 Task: Create revenue intelligence assessor for reports
Action: Mouse moved to (183, 153)
Screenshot: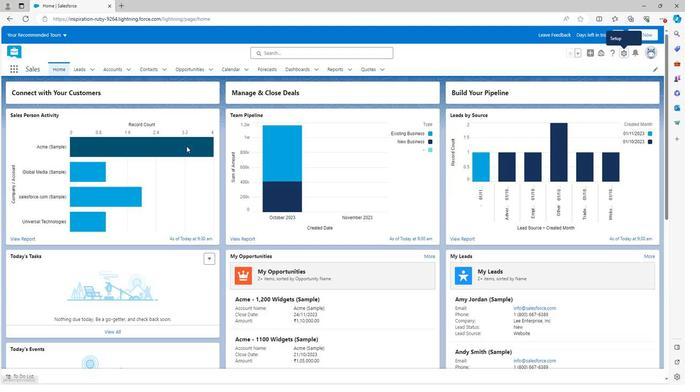 
Action: Mouse scrolled (183, 152) with delta (0, 0)
Screenshot: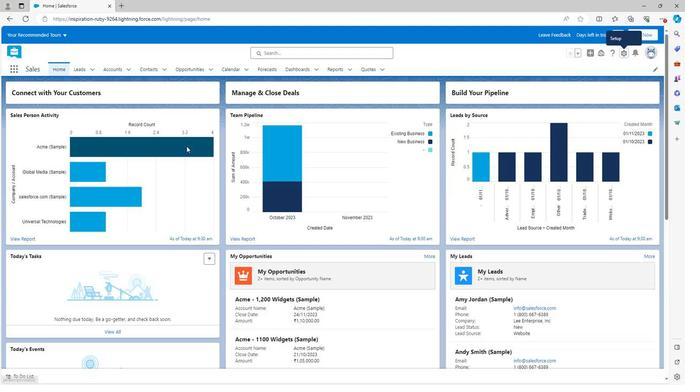 
Action: Mouse scrolled (183, 152) with delta (0, 0)
Screenshot: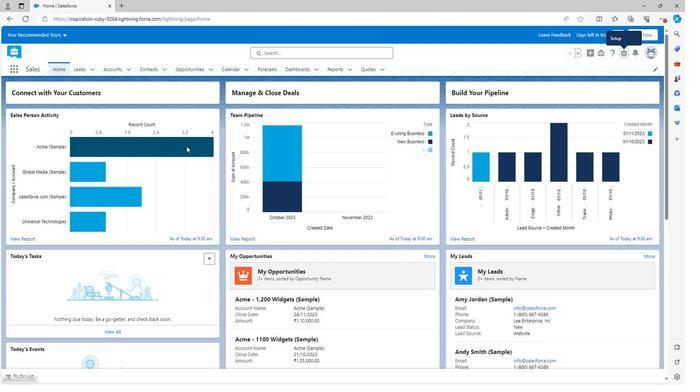 
Action: Mouse scrolled (183, 152) with delta (0, 0)
Screenshot: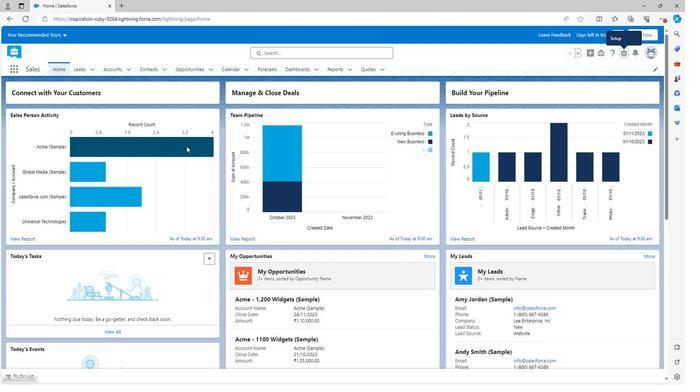 
Action: Mouse moved to (183, 153)
Screenshot: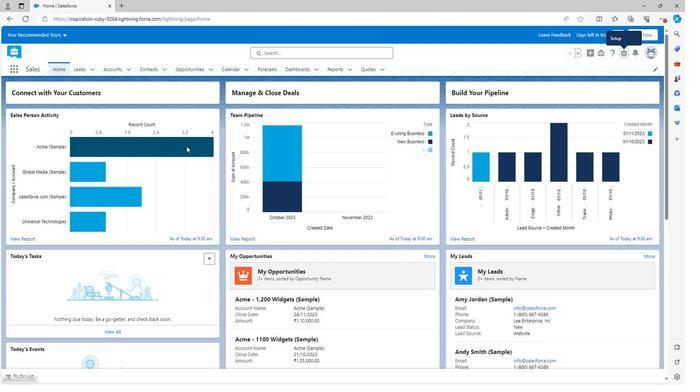 
Action: Mouse scrolled (183, 152) with delta (0, 0)
Screenshot: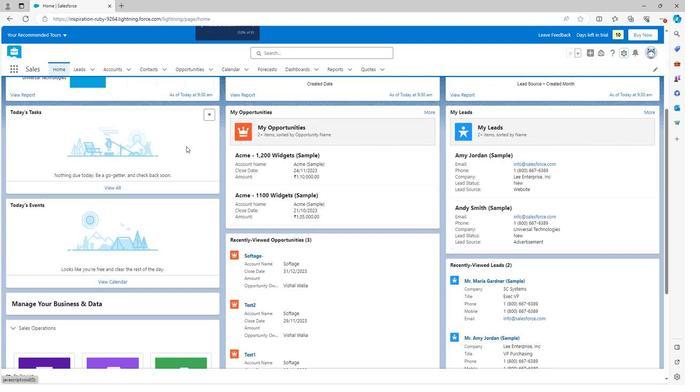
Action: Mouse scrolled (183, 152) with delta (0, 0)
Screenshot: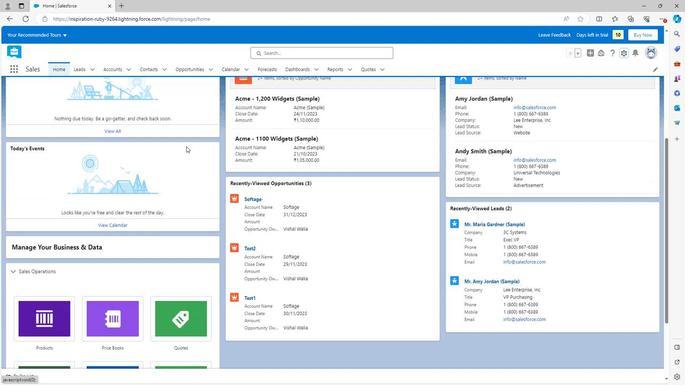 
Action: Mouse scrolled (183, 152) with delta (0, 0)
Screenshot: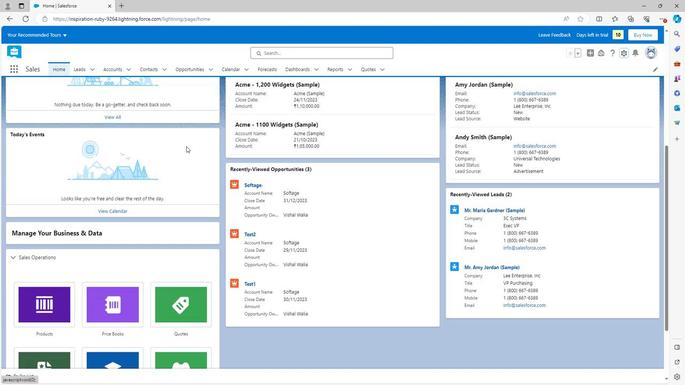 
Action: Mouse scrolled (183, 153) with delta (0, 0)
Screenshot: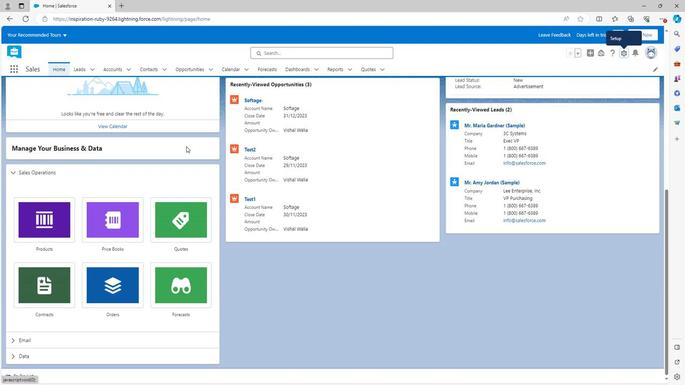 
Action: Mouse scrolled (183, 153) with delta (0, 0)
Screenshot: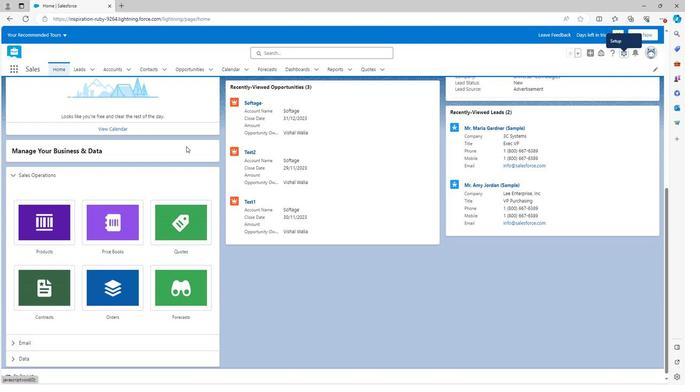 
Action: Mouse scrolled (183, 153) with delta (0, 0)
Screenshot: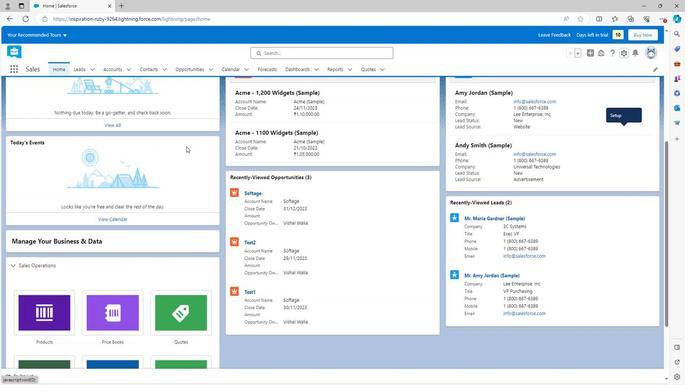 
Action: Mouse scrolled (183, 153) with delta (0, 0)
Screenshot: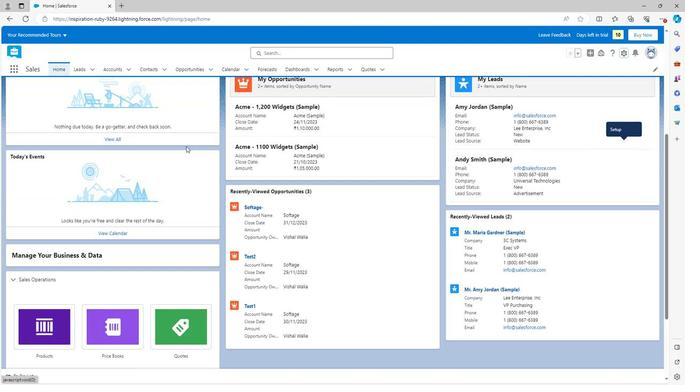 
Action: Mouse scrolled (183, 153) with delta (0, 0)
Screenshot: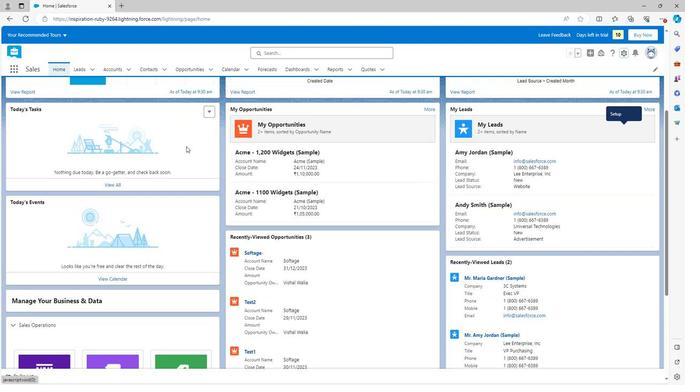 
Action: Mouse scrolled (183, 153) with delta (0, 0)
Screenshot: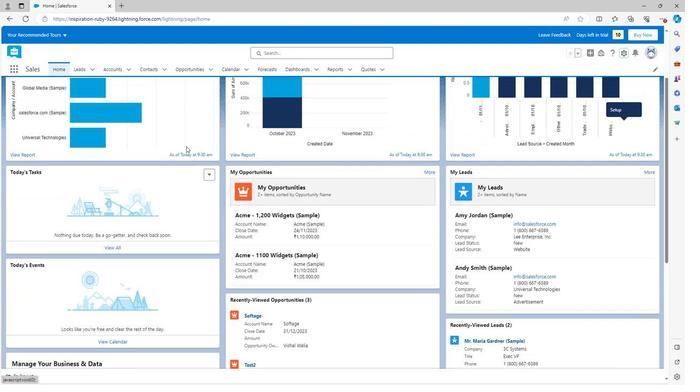 
Action: Mouse scrolled (183, 153) with delta (0, 0)
Screenshot: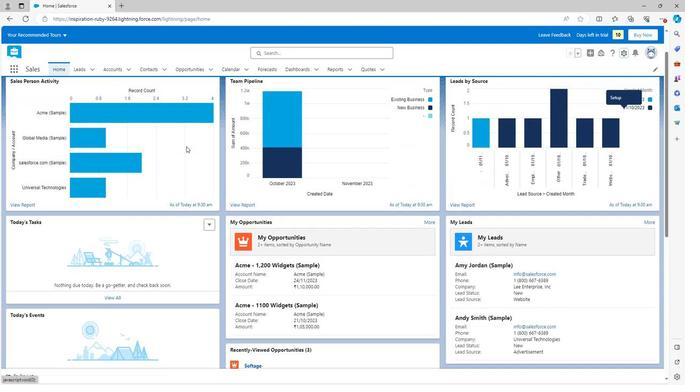 
Action: Mouse moved to (618, 63)
Screenshot: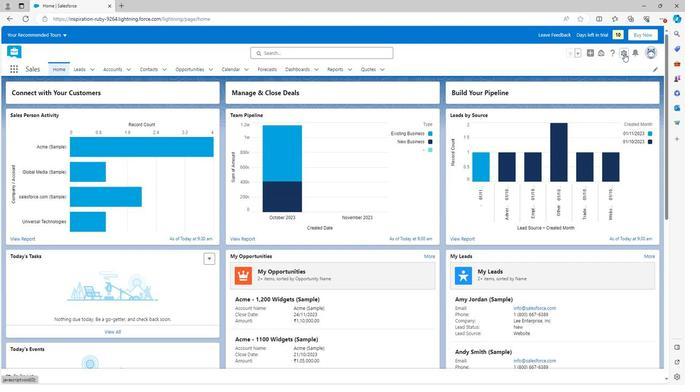 
Action: Mouse pressed left at (618, 63)
Screenshot: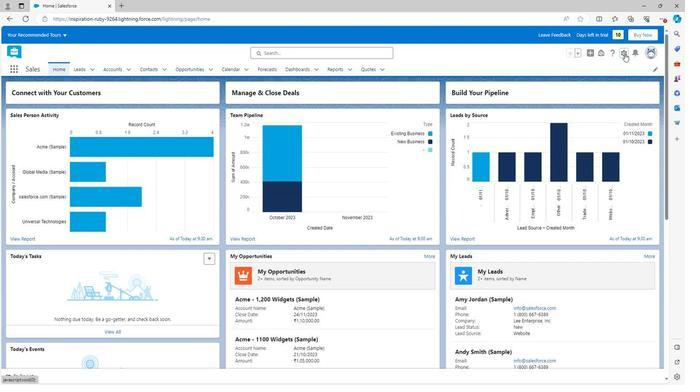 
Action: Mouse moved to (597, 86)
Screenshot: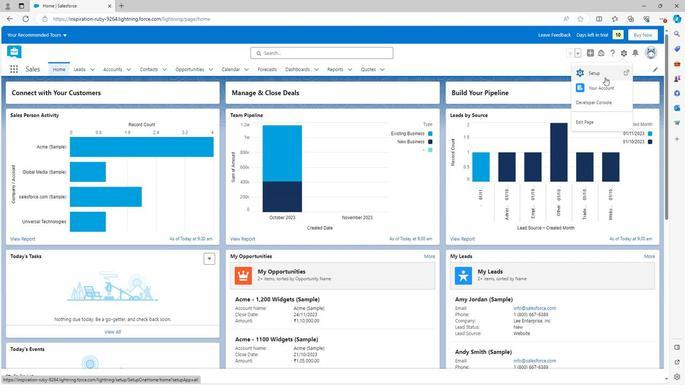 
Action: Mouse pressed left at (597, 86)
Screenshot: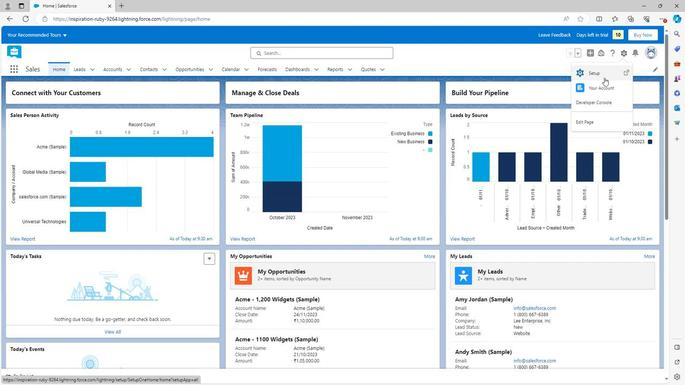 
Action: Mouse moved to (3, 293)
Screenshot: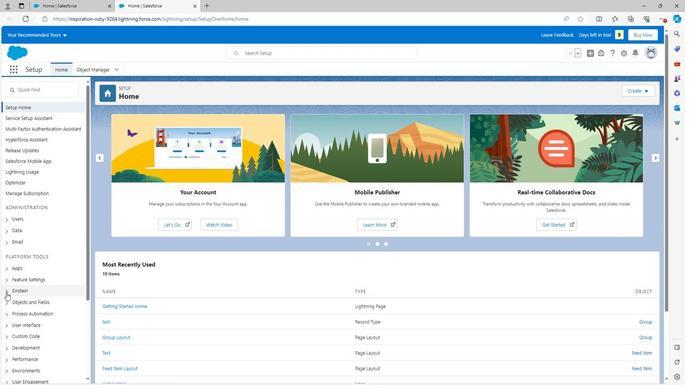 
Action: Mouse pressed left at (3, 293)
Screenshot: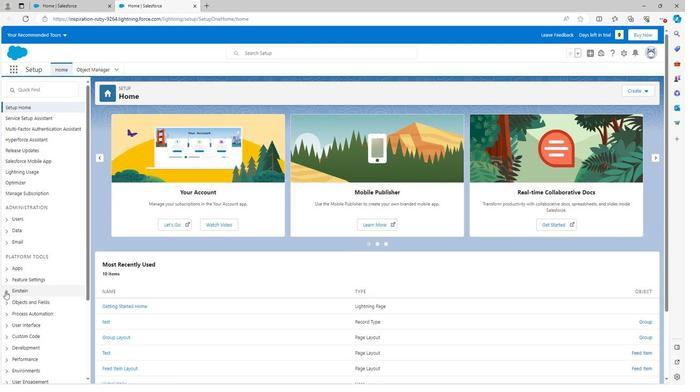 
Action: Mouse moved to (12, 303)
Screenshot: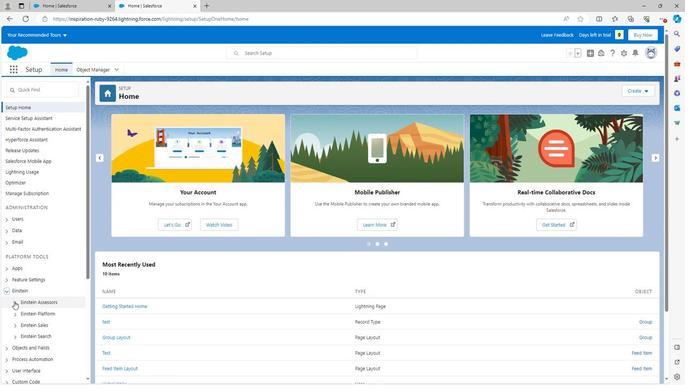 
Action: Mouse pressed left at (12, 303)
Screenshot: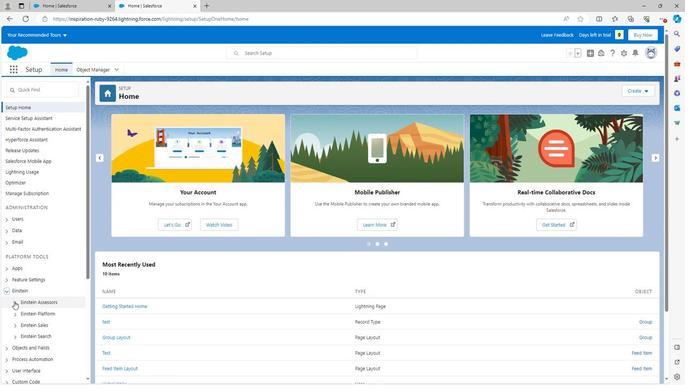 
Action: Mouse moved to (30, 343)
Screenshot: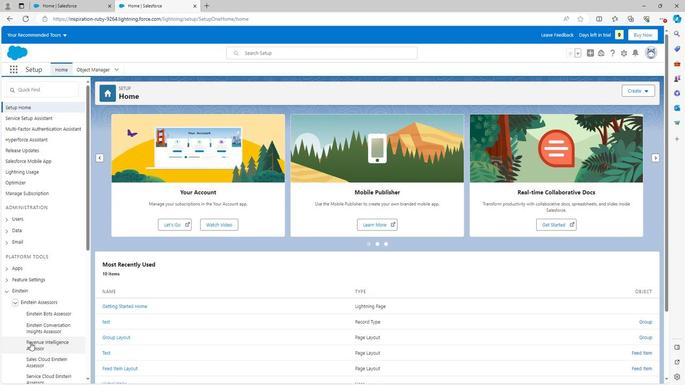 
Action: Mouse pressed left at (30, 343)
Screenshot: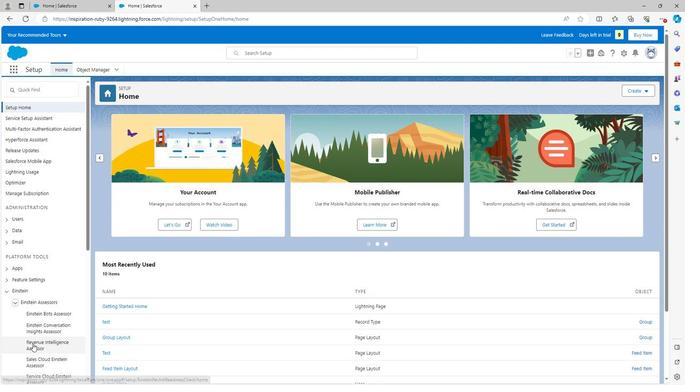 
Action: Mouse moved to (32, 342)
Screenshot: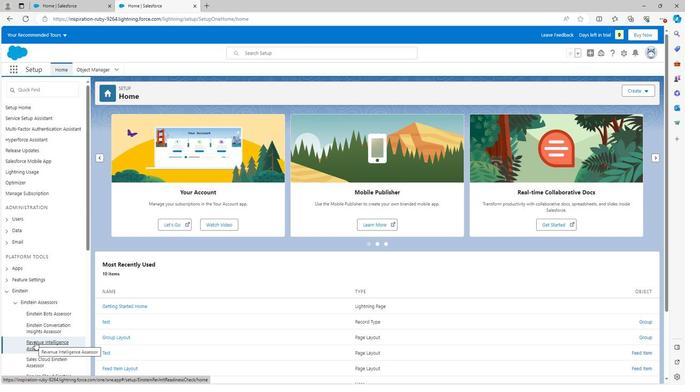 
Action: Mouse pressed left at (32, 342)
Screenshot: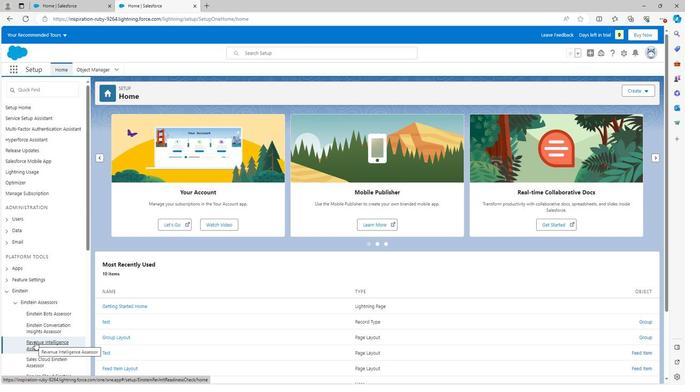
Action: Mouse moved to (32, 339)
Screenshot: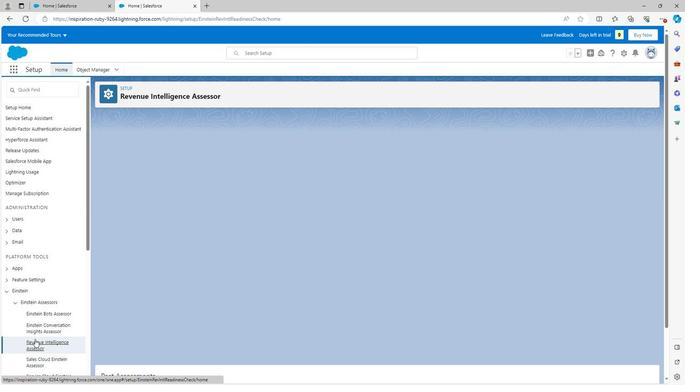 
Action: Mouse scrolled (32, 338) with delta (0, 0)
Screenshot: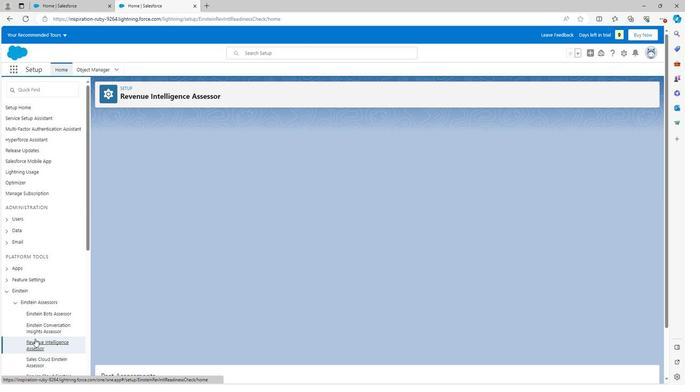 
Action: Mouse scrolled (32, 338) with delta (0, 0)
Screenshot: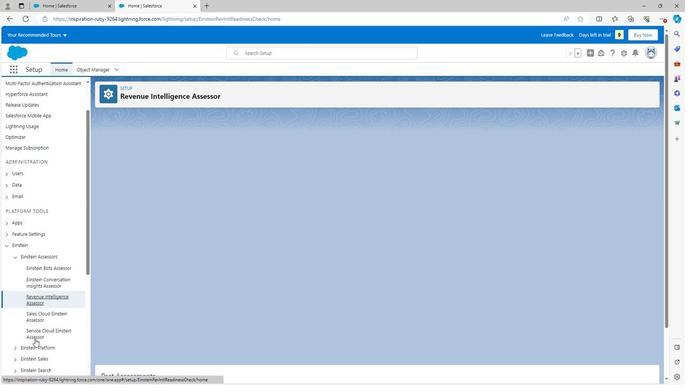 
Action: Mouse scrolled (32, 338) with delta (0, 0)
Screenshot: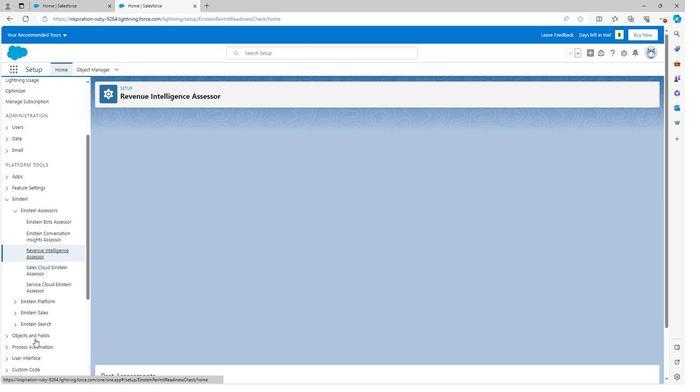 
Action: Mouse moved to (292, 218)
Screenshot: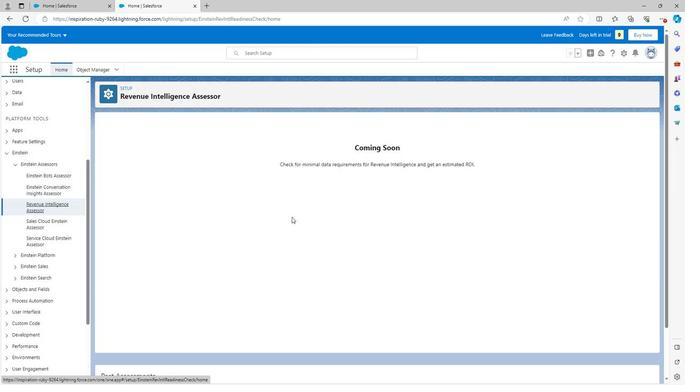
Action: Mouse scrolled (292, 218) with delta (0, 0)
Screenshot: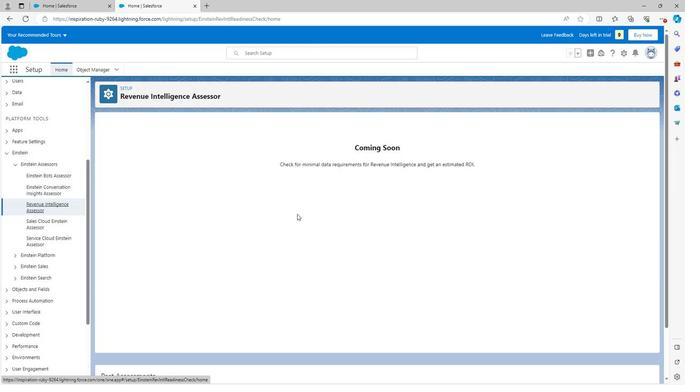 
Action: Mouse scrolled (292, 218) with delta (0, 0)
Screenshot: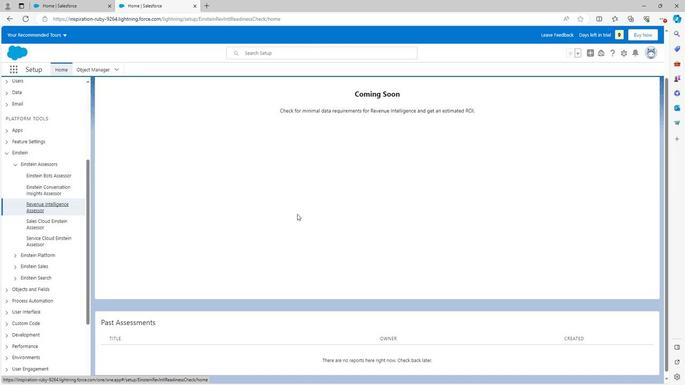 
Action: Mouse moved to (293, 218)
Screenshot: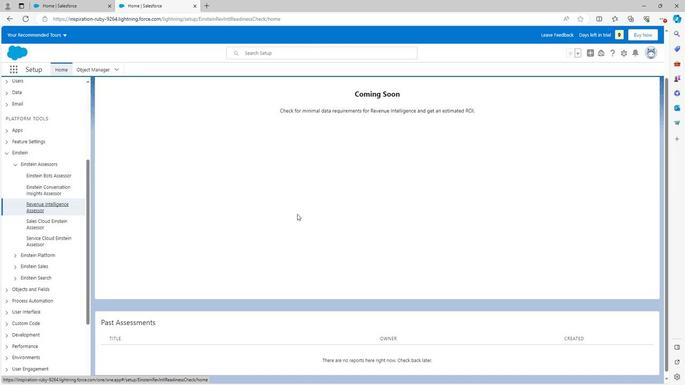 
Action: Mouse scrolled (293, 218) with delta (0, 0)
Screenshot: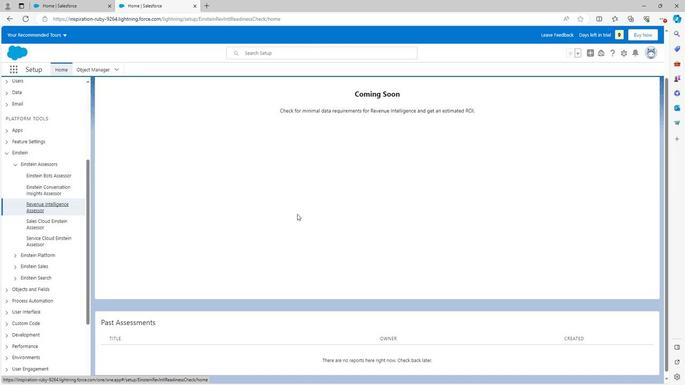 
Action: Mouse moved to (293, 219)
Screenshot: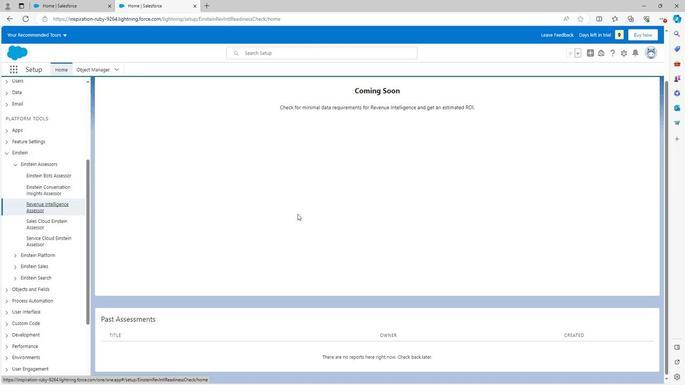 
Action: Mouse scrolled (293, 218) with delta (0, 0)
Screenshot: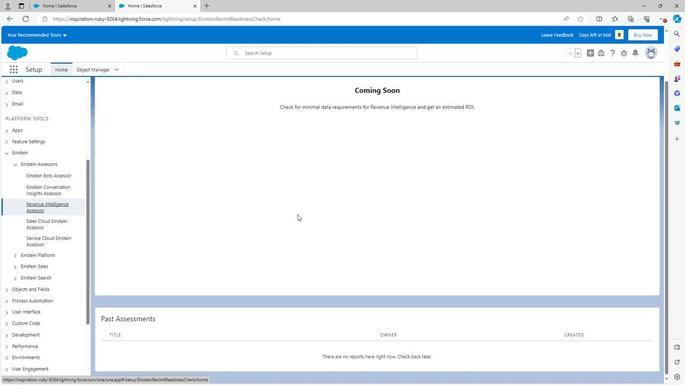 
Action: Mouse scrolled (293, 218) with delta (0, 0)
Screenshot: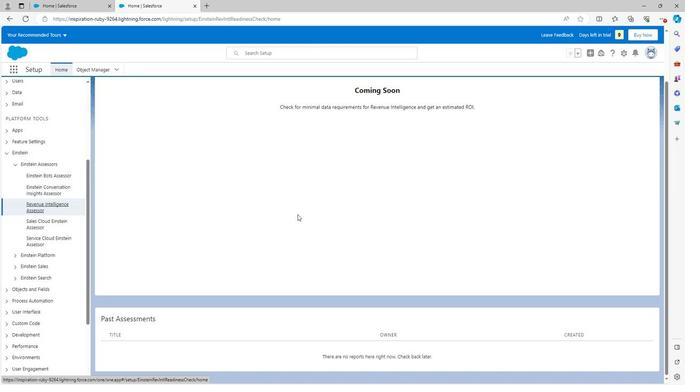
Action: Mouse moved to (385, 257)
Screenshot: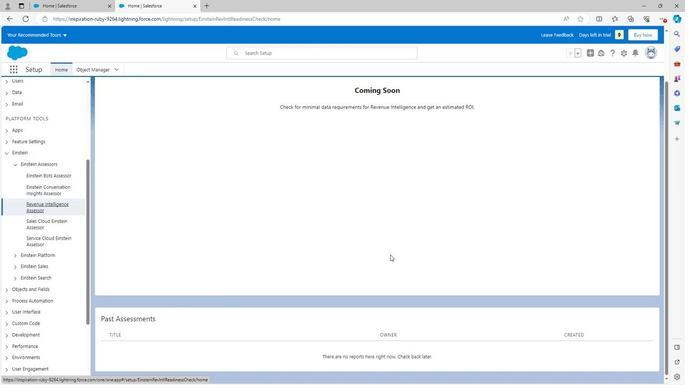 
Action: Mouse scrolled (385, 258) with delta (0, 0)
Screenshot: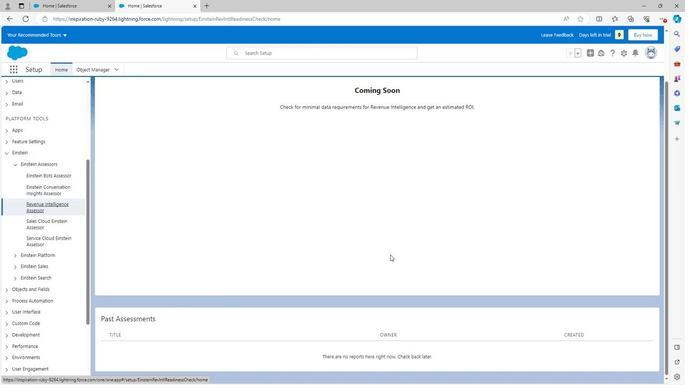 
Action: Mouse scrolled (385, 258) with delta (0, 0)
Screenshot: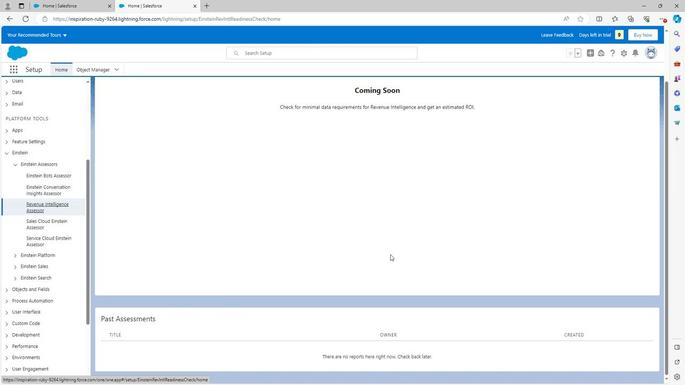 
Action: Mouse scrolled (385, 258) with delta (0, 0)
Screenshot: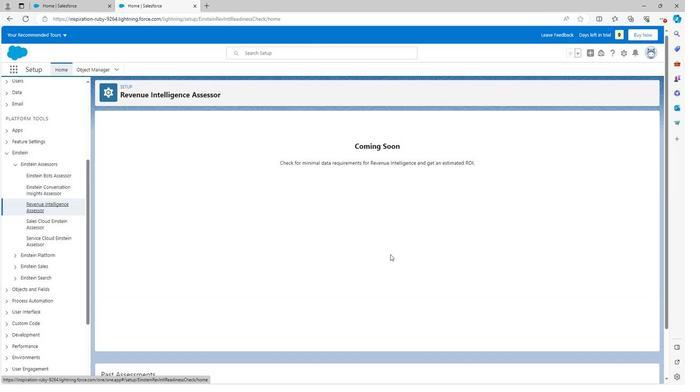 
Action: Mouse scrolled (385, 258) with delta (0, 0)
Screenshot: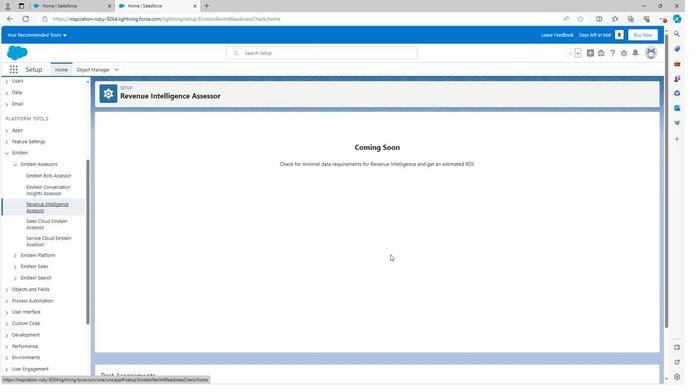 
